 Task: Use the formula "NORM.DIST" in spreadsheet "Project portfolio".
Action: Mouse moved to (165, 207)
Screenshot: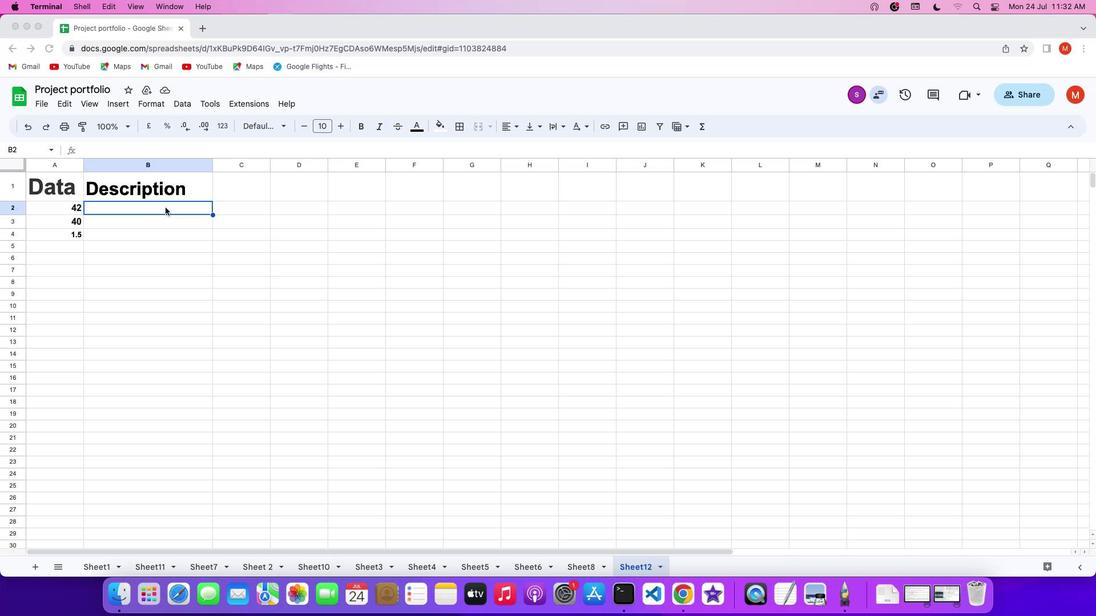 
Action: Mouse pressed left at (165, 207)
Screenshot: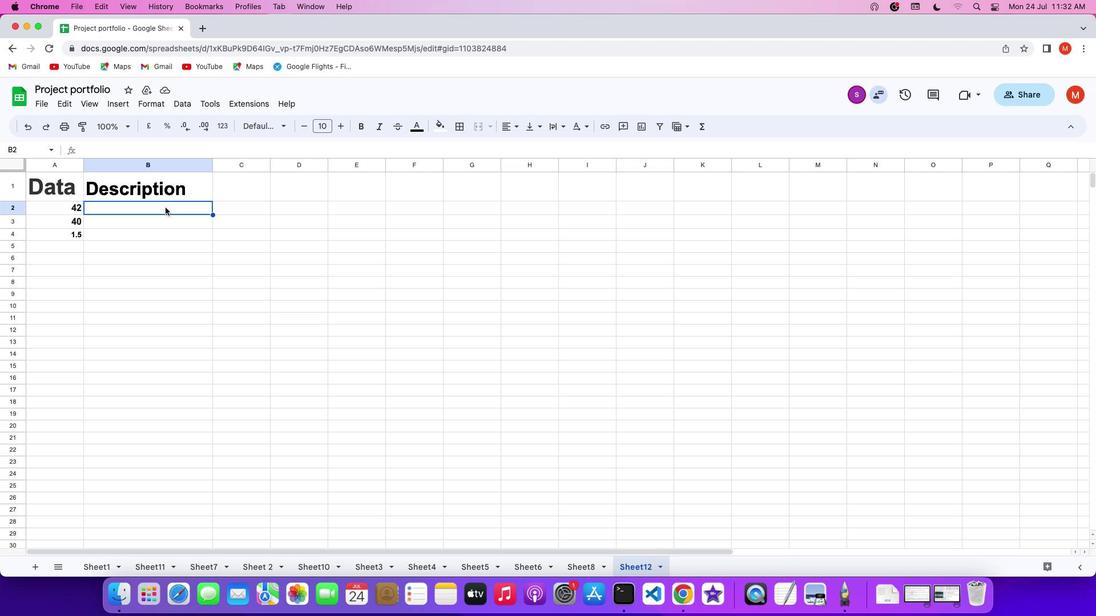 
Action: Mouse pressed left at (165, 207)
Screenshot: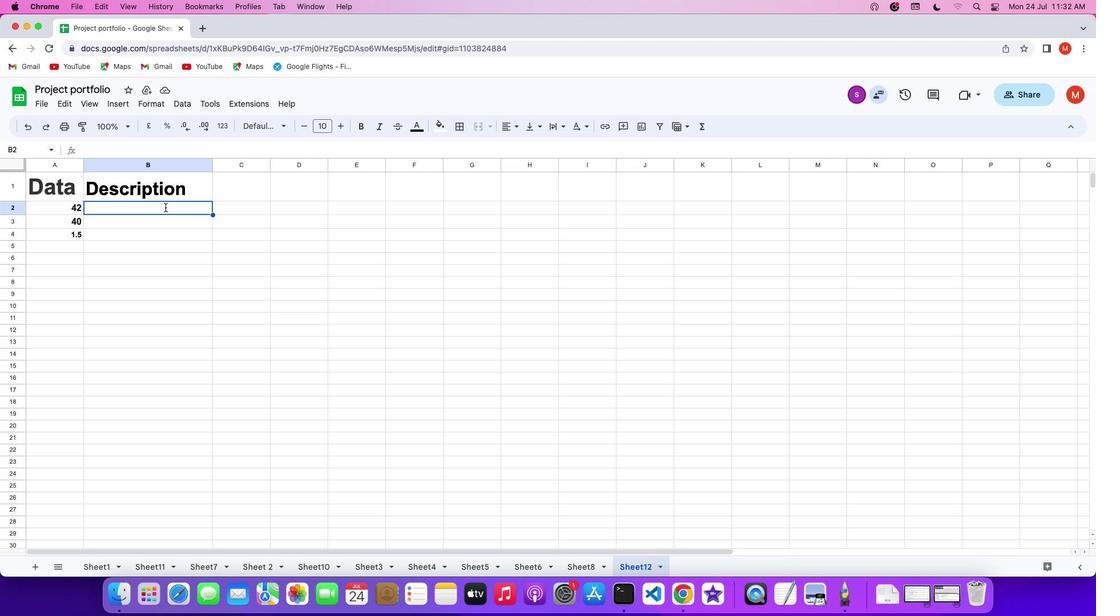 
Action: Key pressed '='
Screenshot: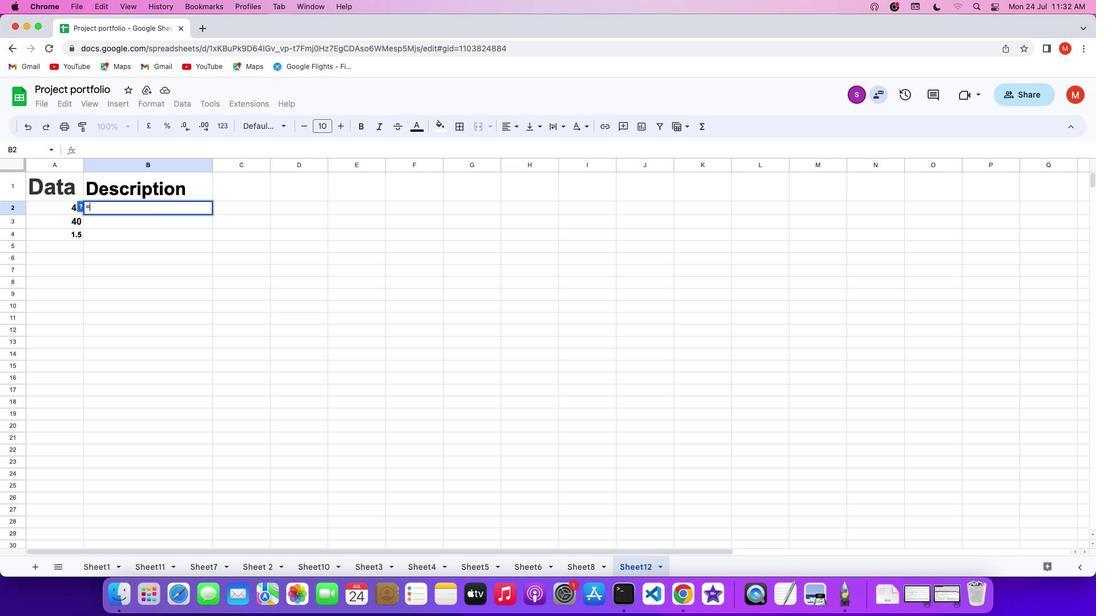 
Action: Mouse moved to (701, 132)
Screenshot: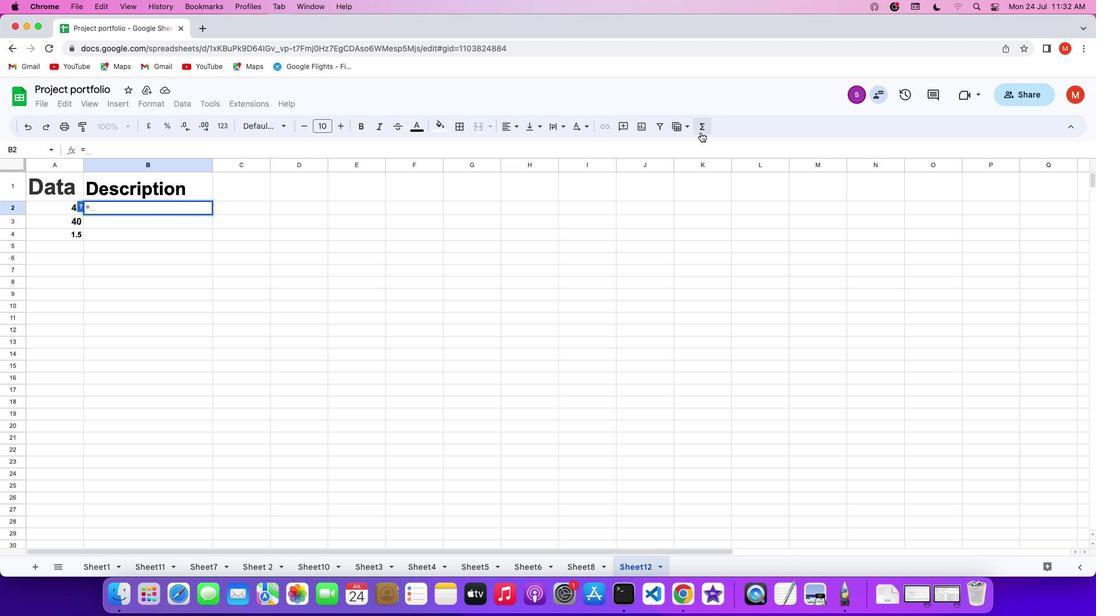 
Action: Mouse pressed left at (701, 132)
Screenshot: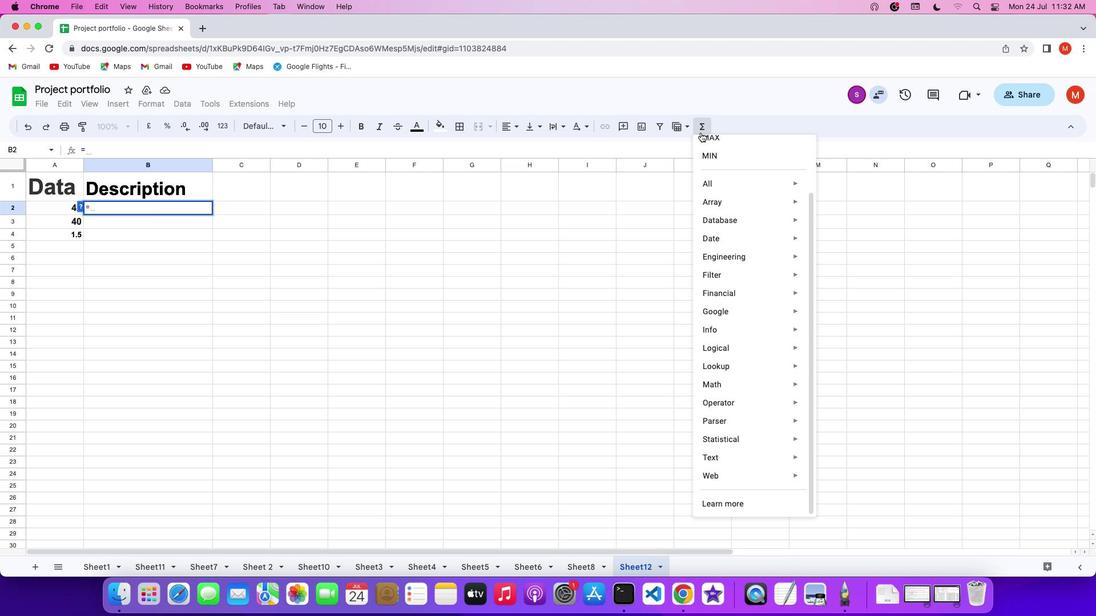 
Action: Mouse moved to (838, 394)
Screenshot: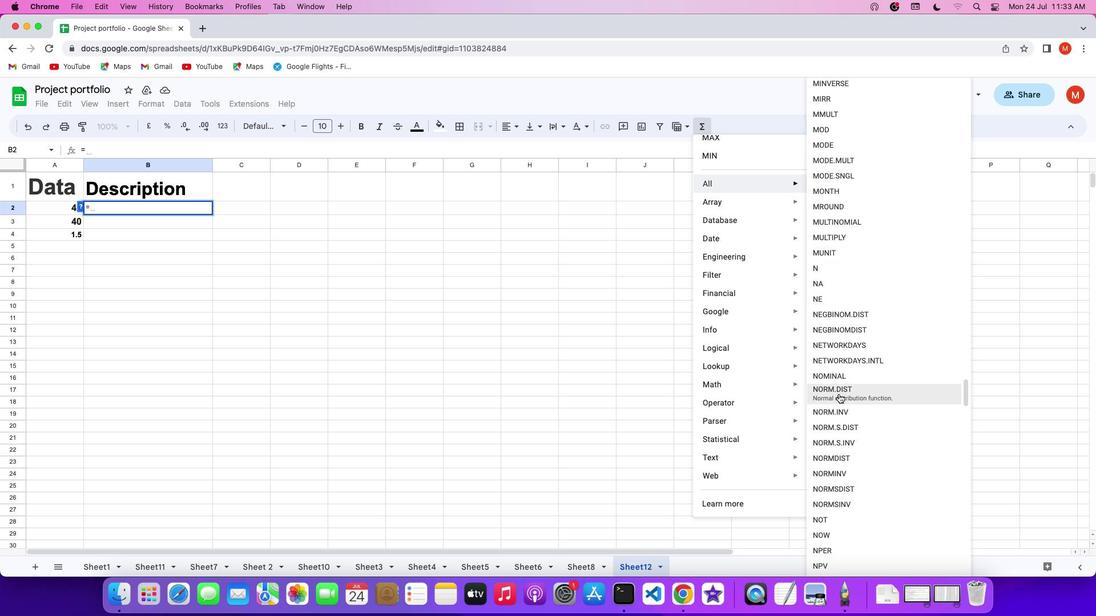 
Action: Mouse pressed left at (838, 394)
Screenshot: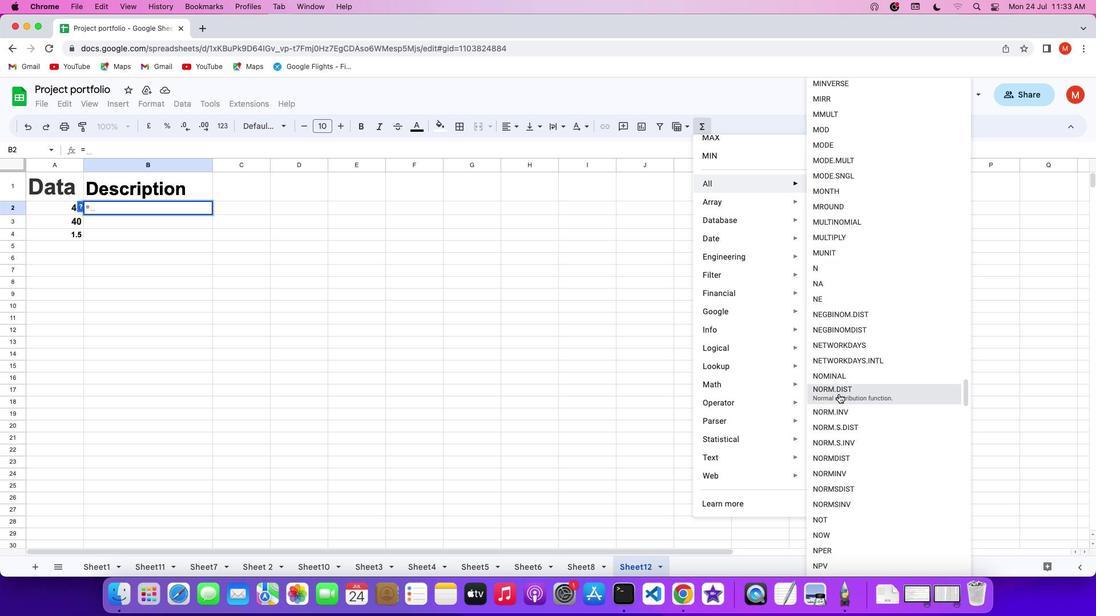 
Action: Mouse moved to (63, 206)
Screenshot: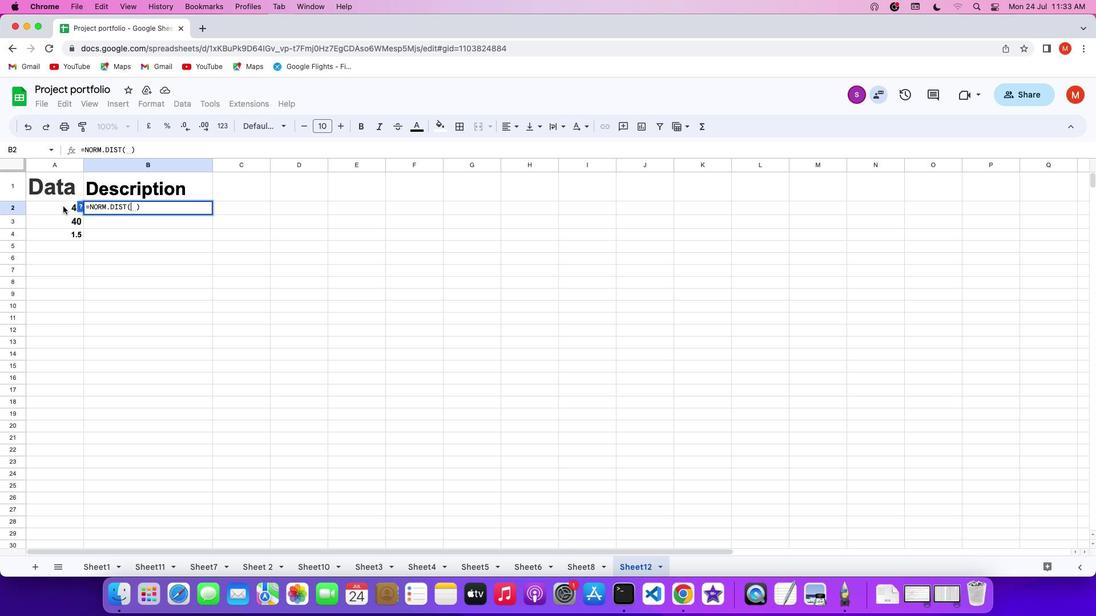 
Action: Mouse pressed left at (63, 206)
Screenshot: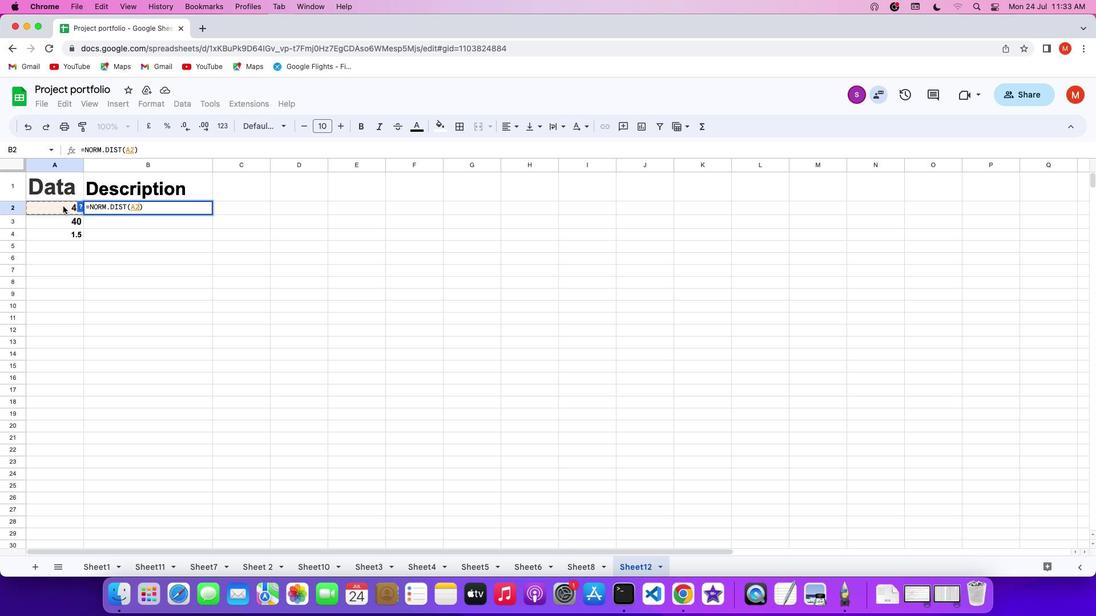 
Action: Key pressed ','
Screenshot: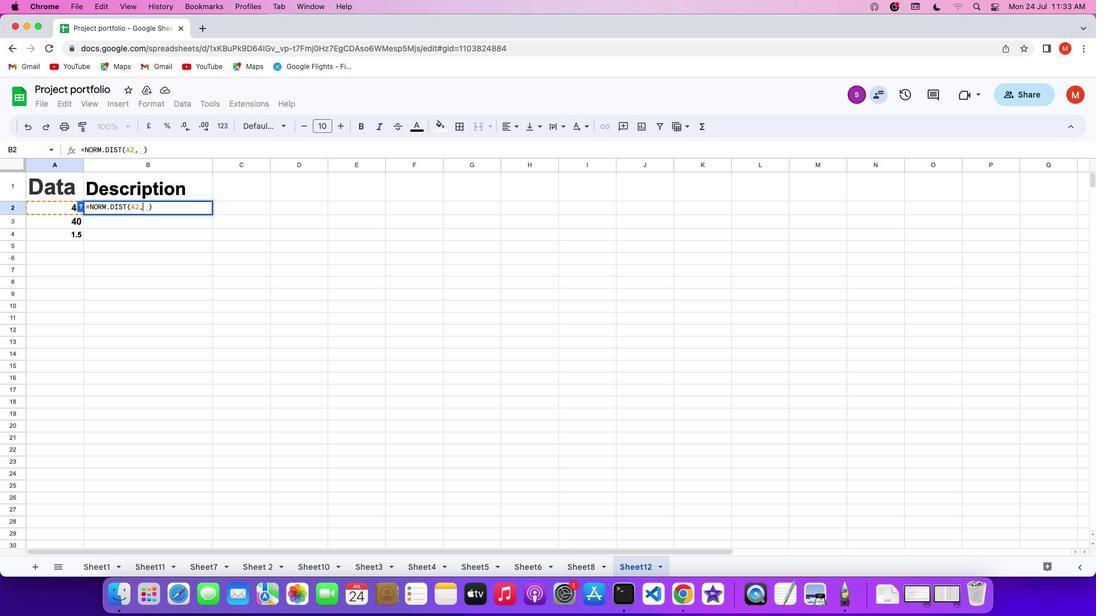
Action: Mouse moved to (62, 221)
Screenshot: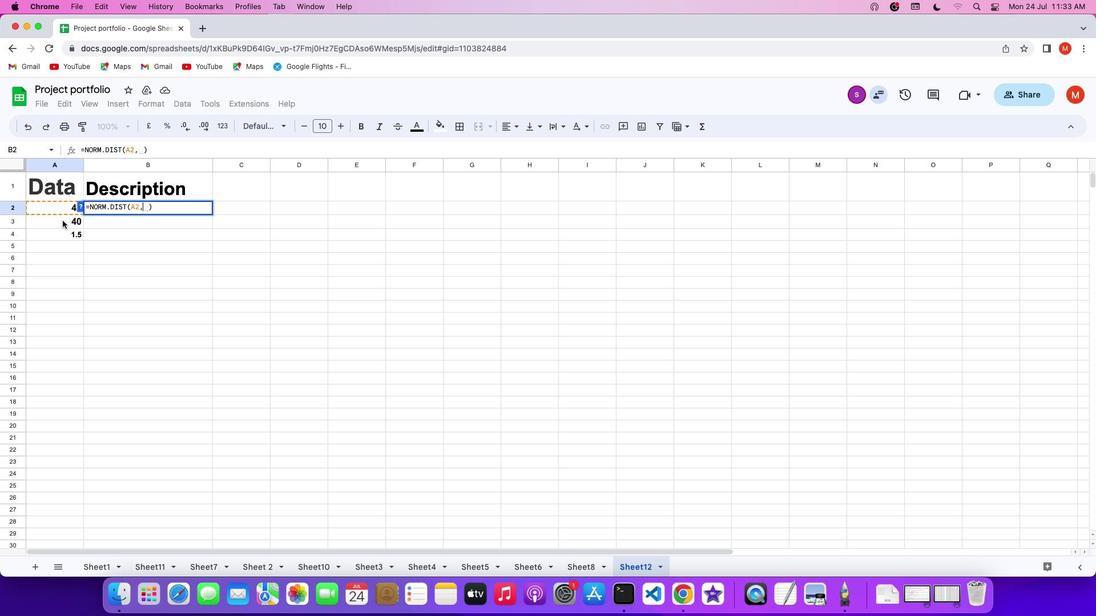 
Action: Mouse pressed left at (62, 221)
Screenshot: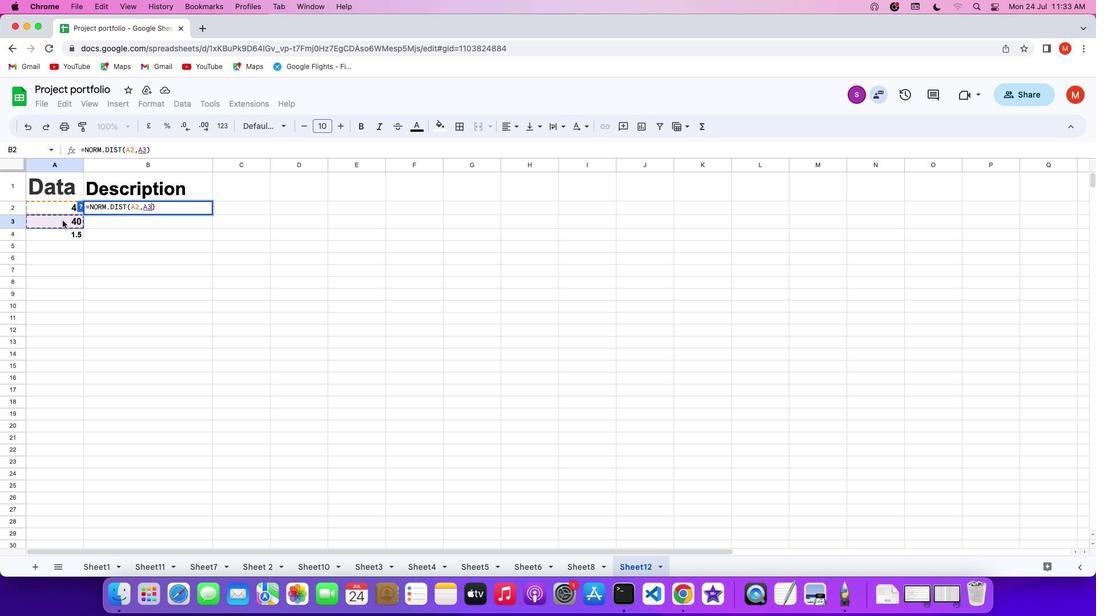 
Action: Key pressed ','
Screenshot: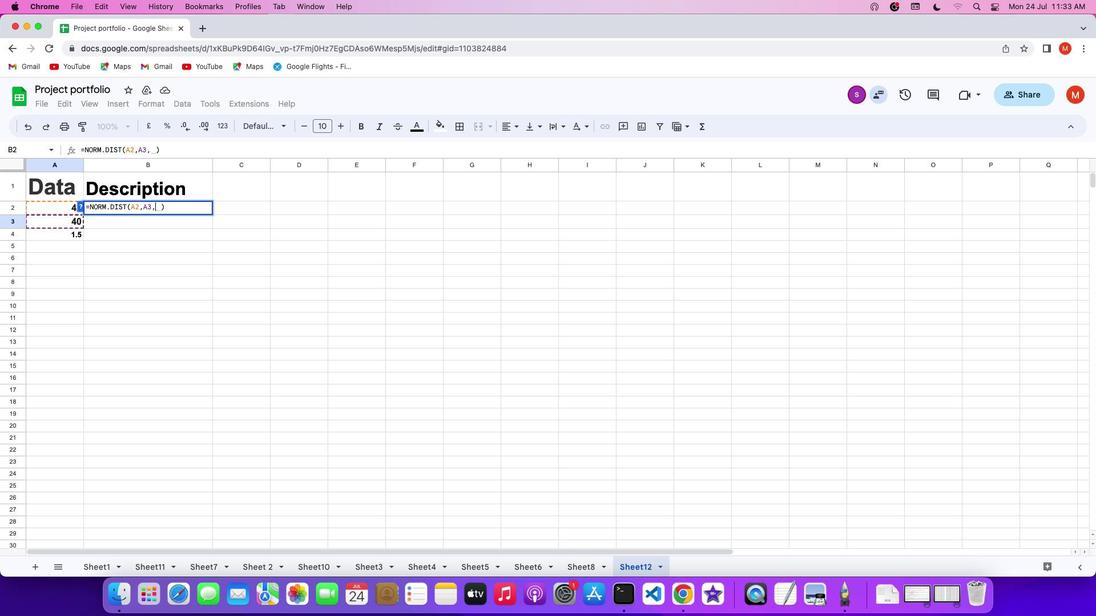 
Action: Mouse moved to (59, 235)
Screenshot: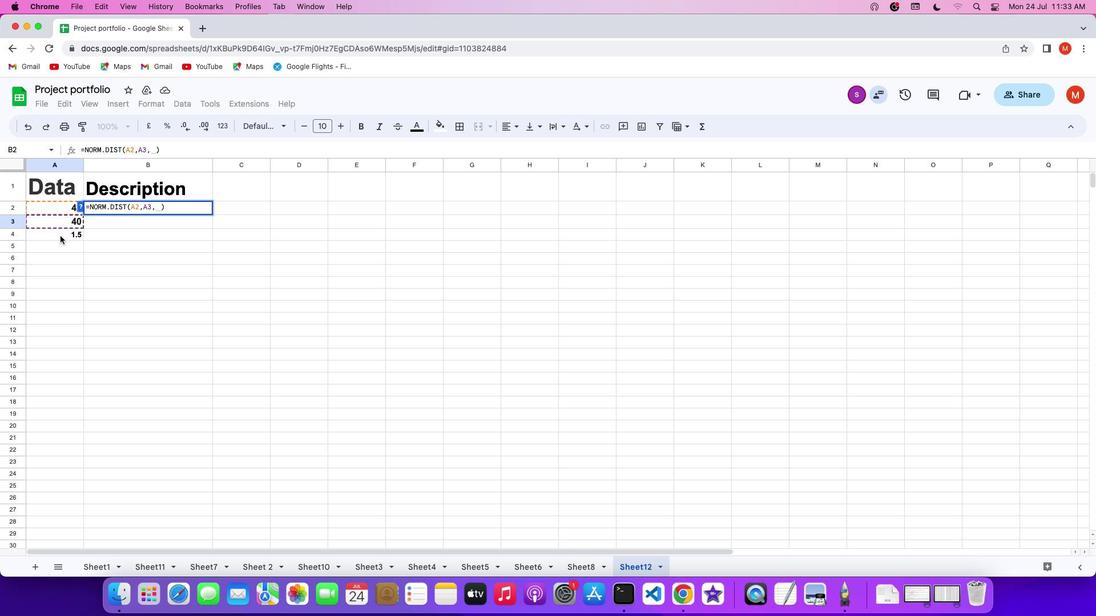 
Action: Mouse pressed left at (59, 235)
Screenshot: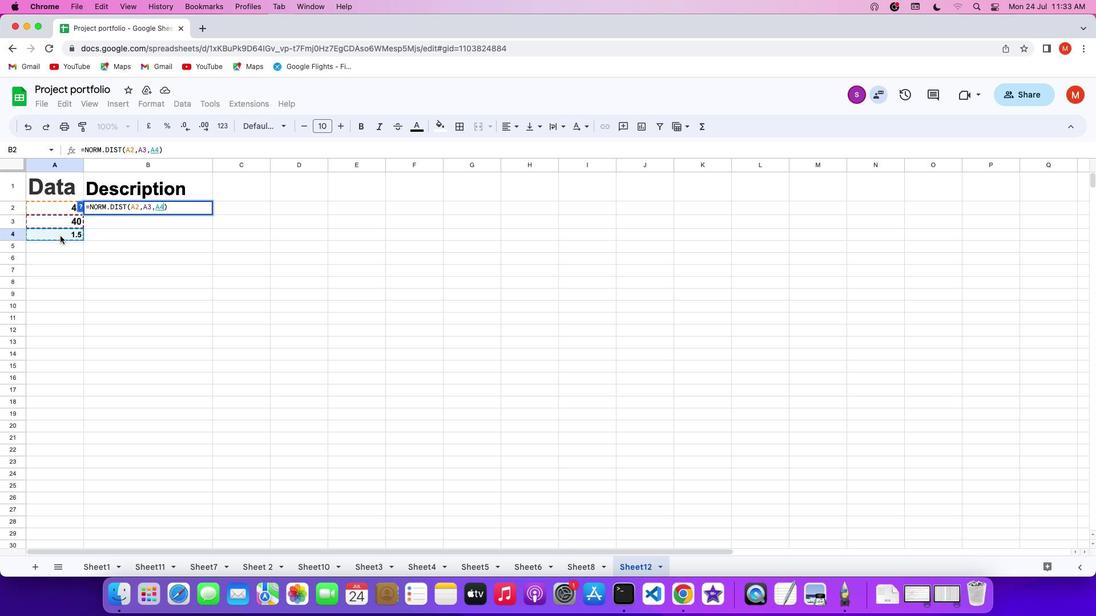 
Action: Key pressed ','Key.shift't''r''u''e'Key.enter
Screenshot: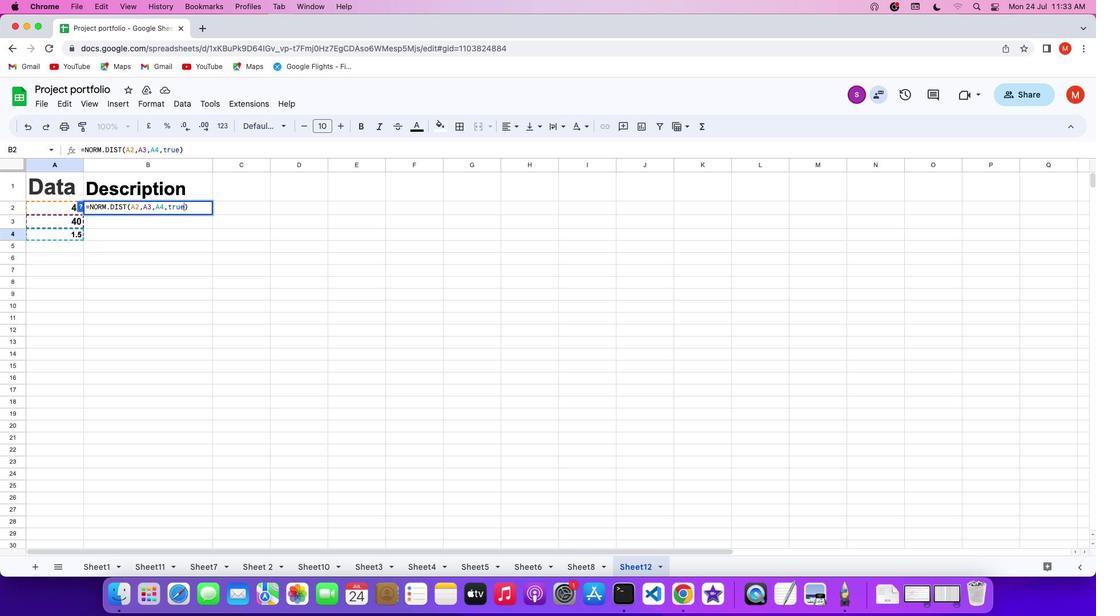 
